 Task: Check the percentage active listings of master bedroom in the last 3 years.
Action: Mouse moved to (805, 179)
Screenshot: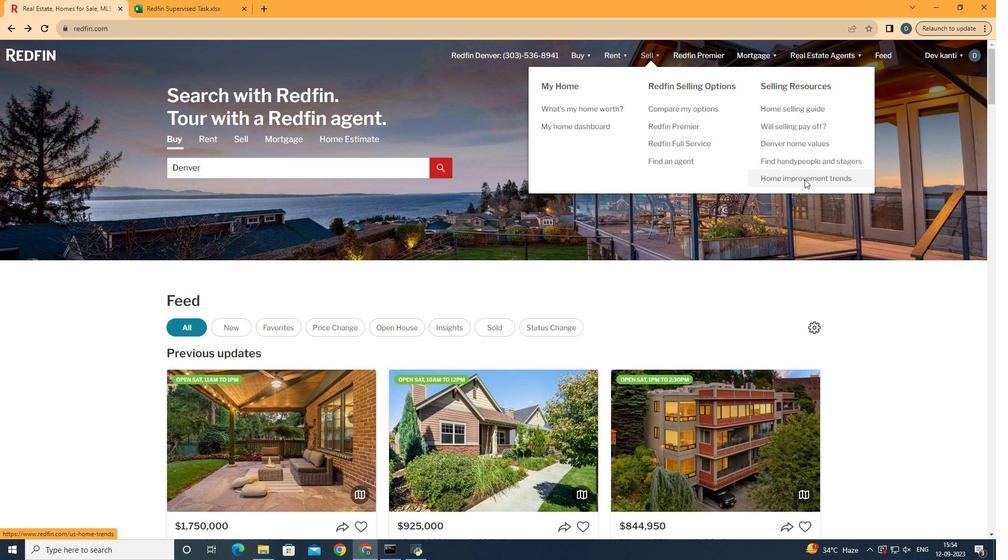 
Action: Mouse pressed left at (805, 179)
Screenshot: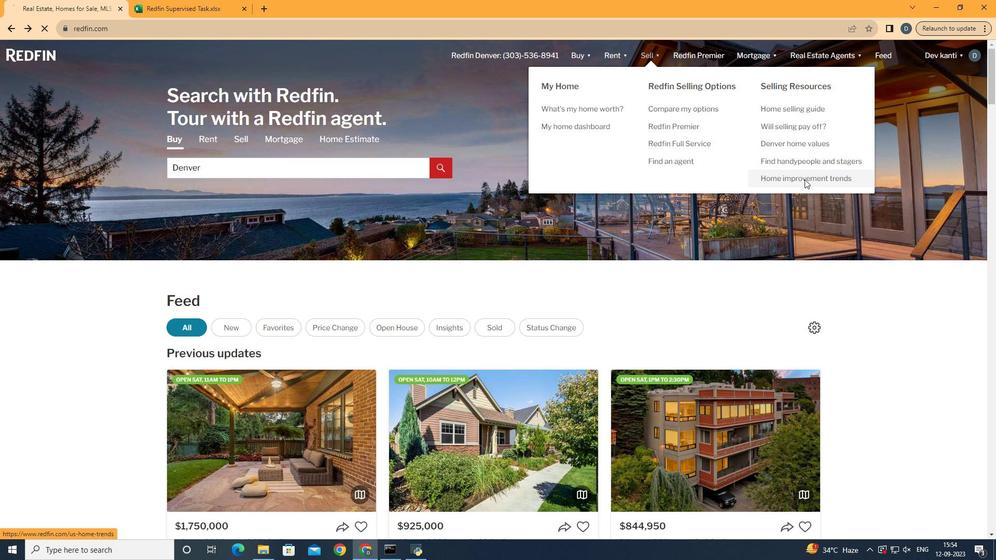 
Action: Mouse moved to (269, 199)
Screenshot: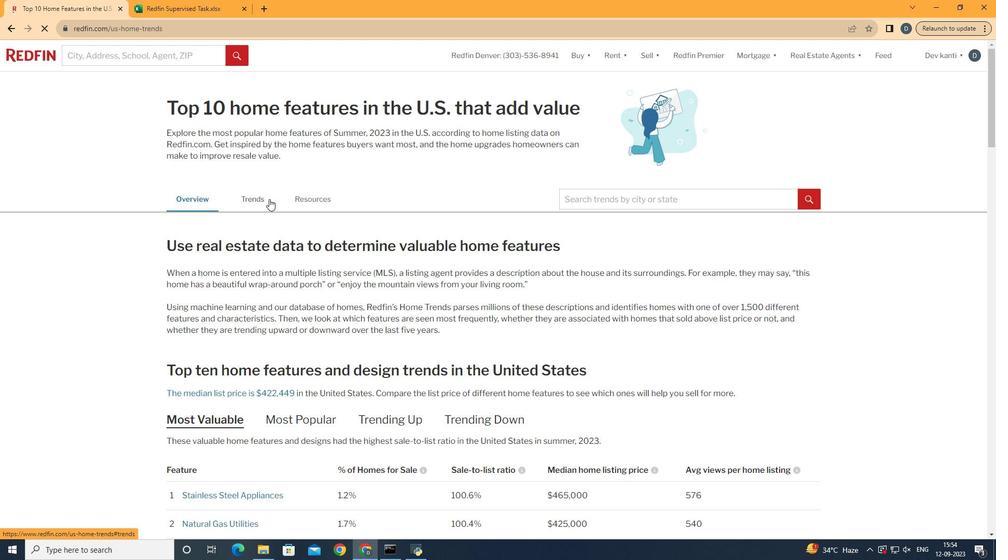 
Action: Mouse pressed left at (269, 199)
Screenshot: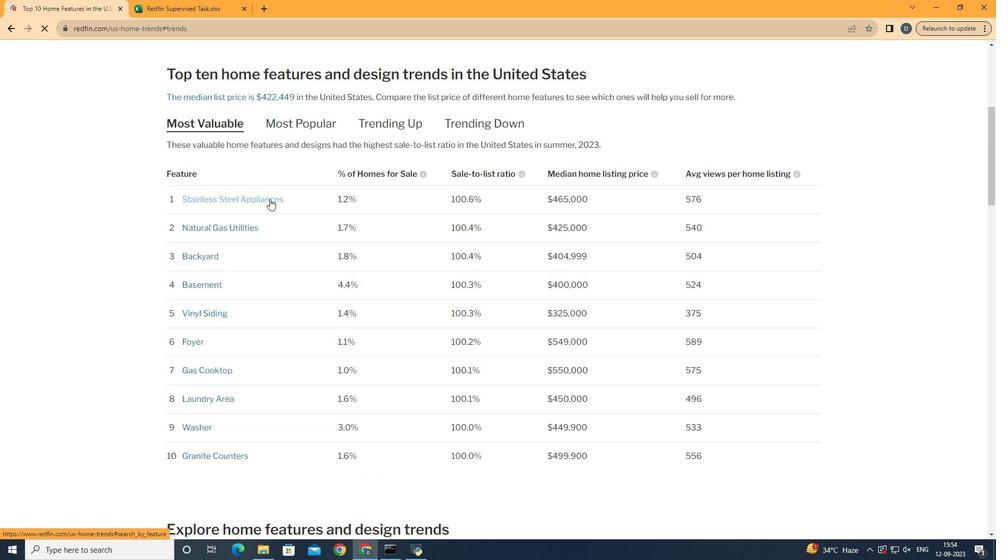 
Action: Mouse moved to (268, 200)
Screenshot: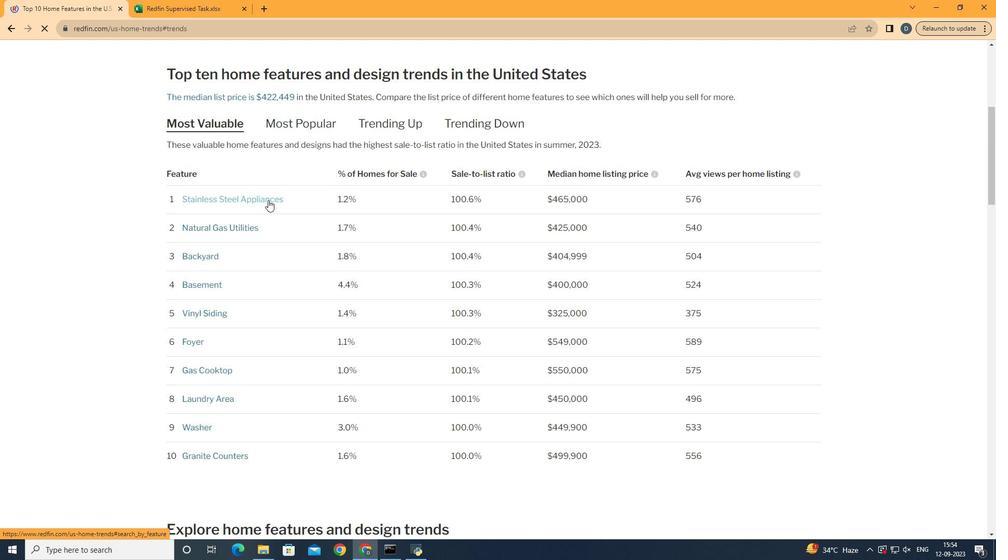 
Action: Mouse scrolled (268, 199) with delta (0, 0)
Screenshot: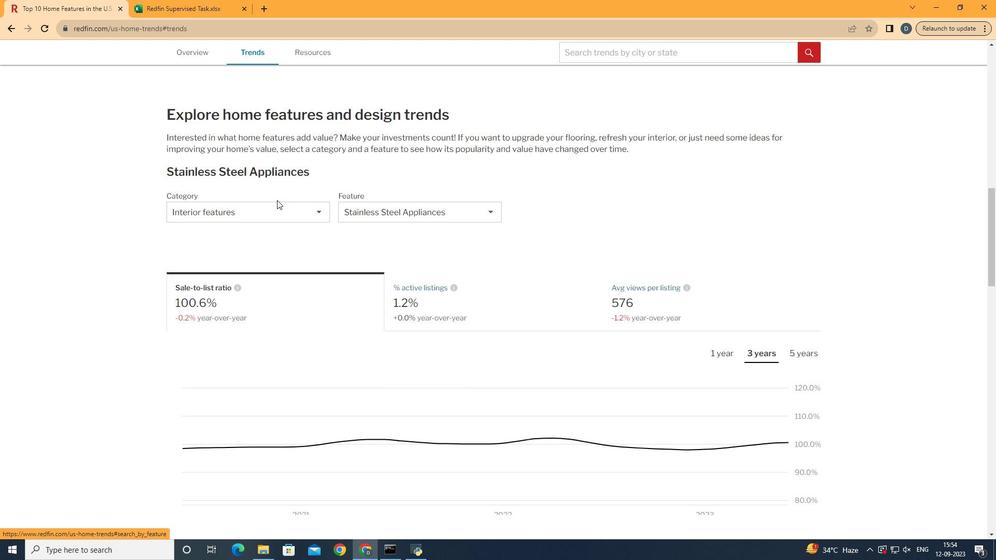 
Action: Mouse scrolled (268, 199) with delta (0, 0)
Screenshot: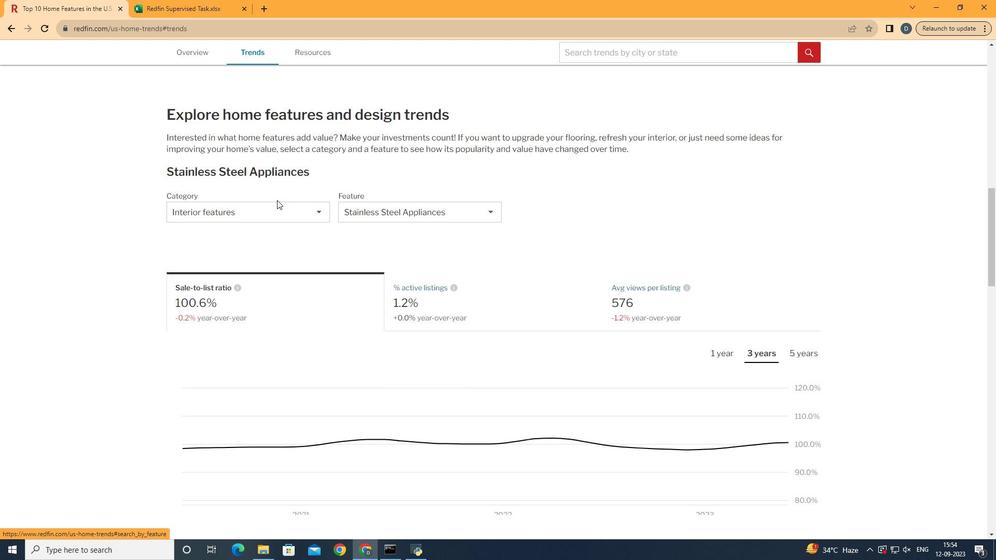 
Action: Mouse scrolled (268, 199) with delta (0, 0)
Screenshot: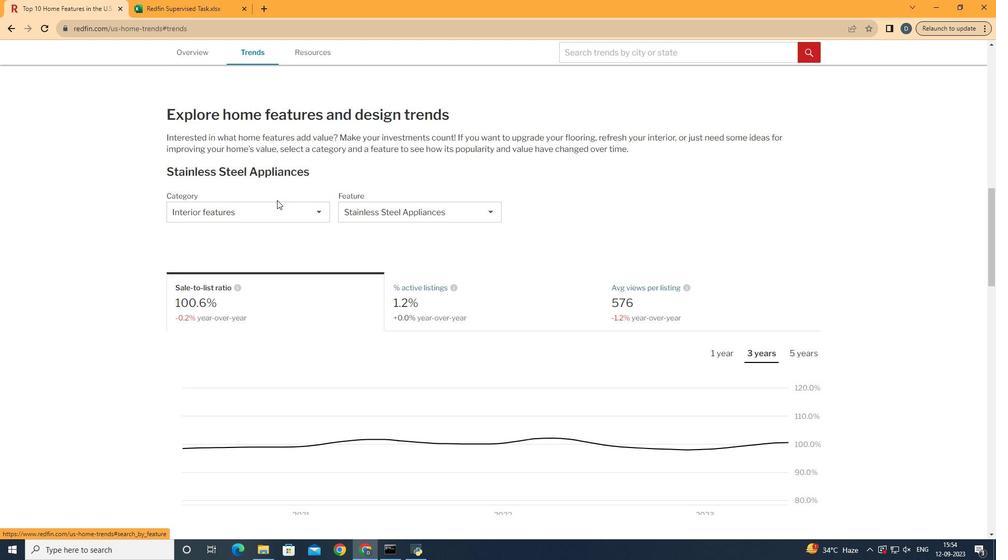 
Action: Mouse scrolled (268, 199) with delta (0, 0)
Screenshot: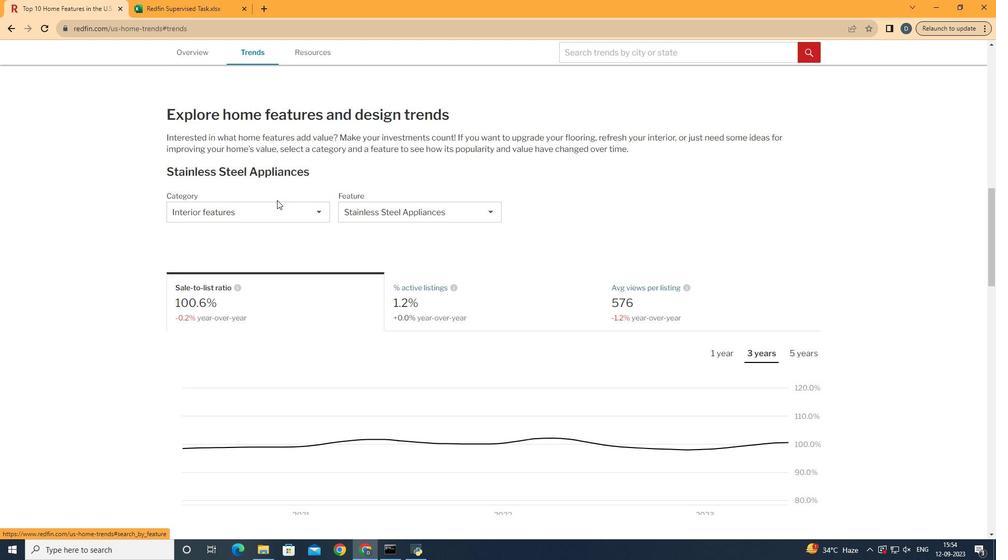 
Action: Mouse scrolled (268, 199) with delta (0, 0)
Screenshot: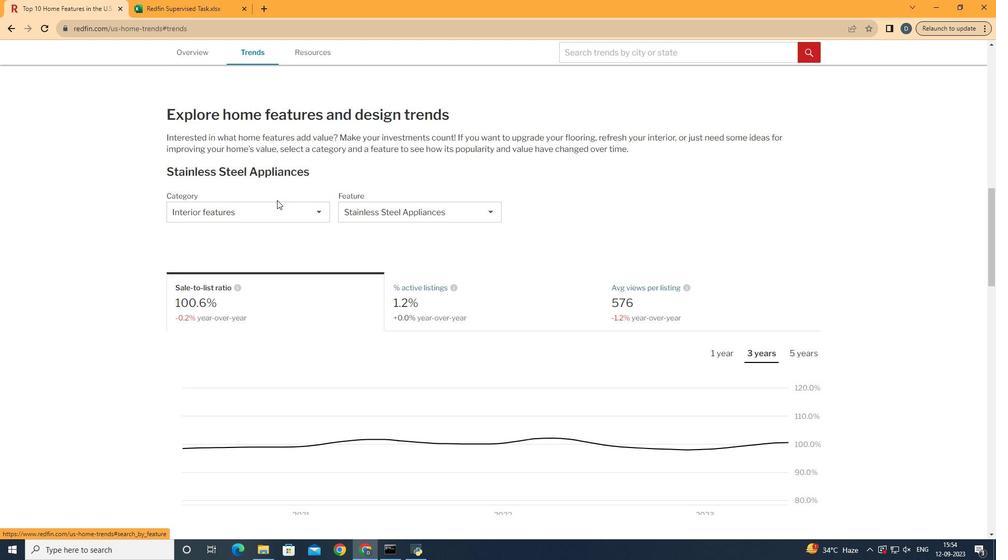 
Action: Mouse moved to (268, 200)
Screenshot: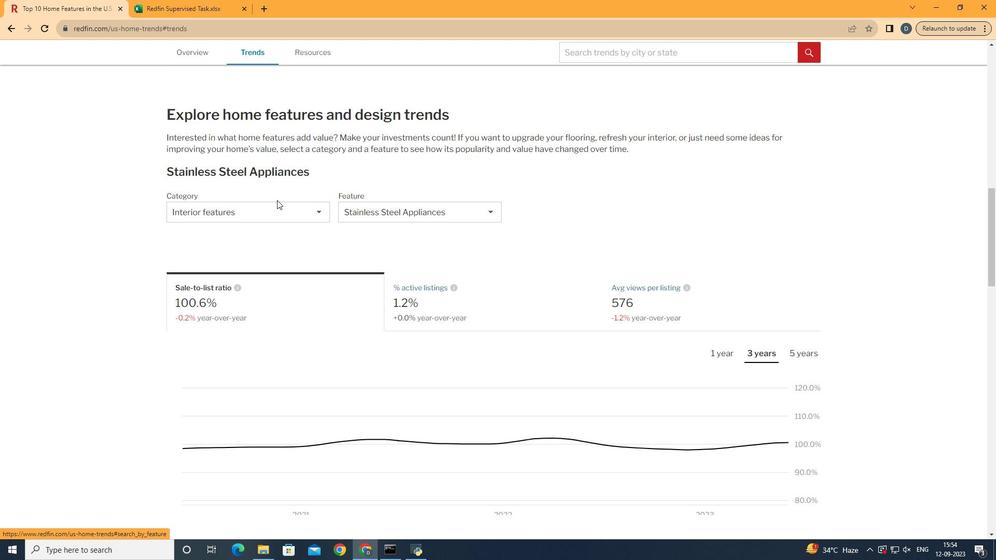 
Action: Mouse scrolled (268, 199) with delta (0, 0)
Screenshot: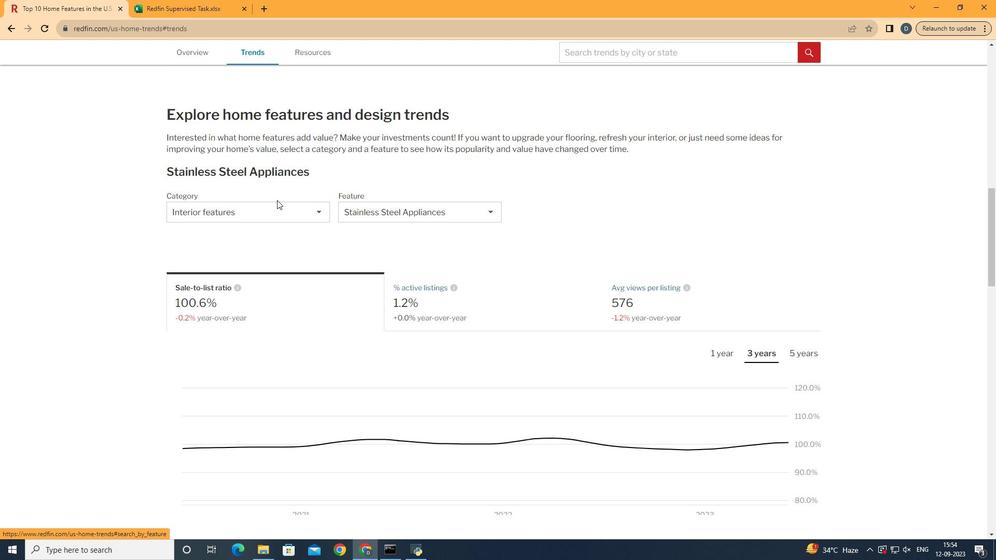 
Action: Mouse moved to (271, 200)
Screenshot: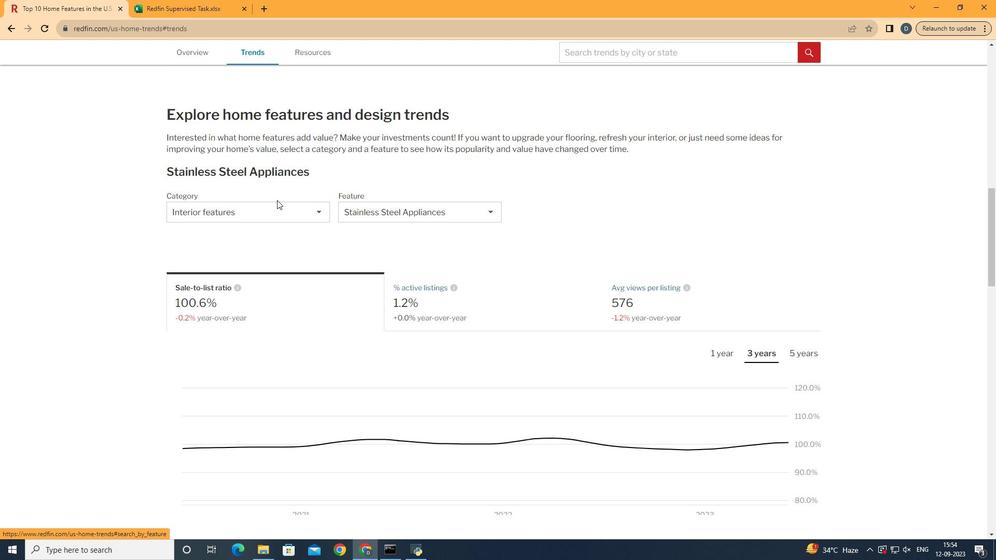 
Action: Mouse scrolled (271, 199) with delta (0, 0)
Screenshot: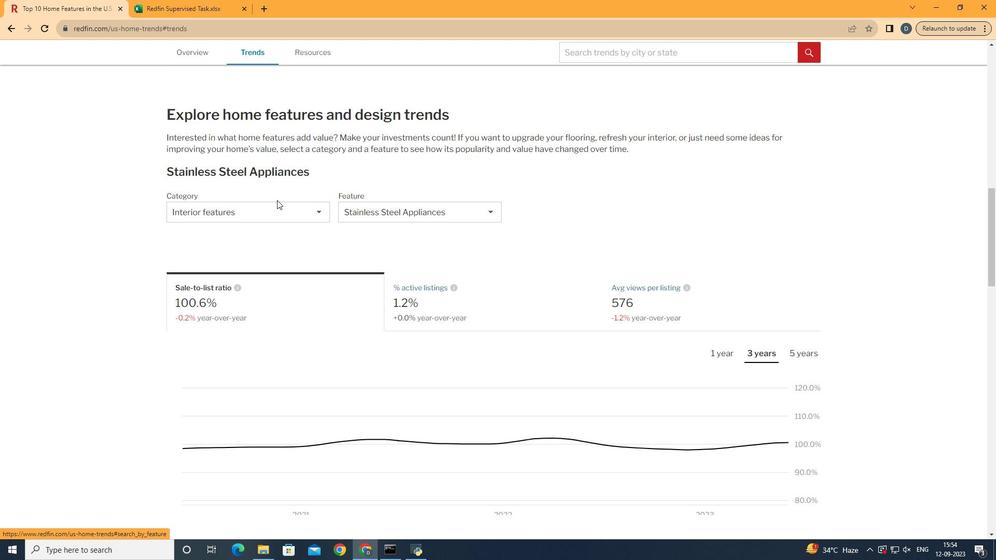 
Action: Mouse moved to (275, 200)
Screenshot: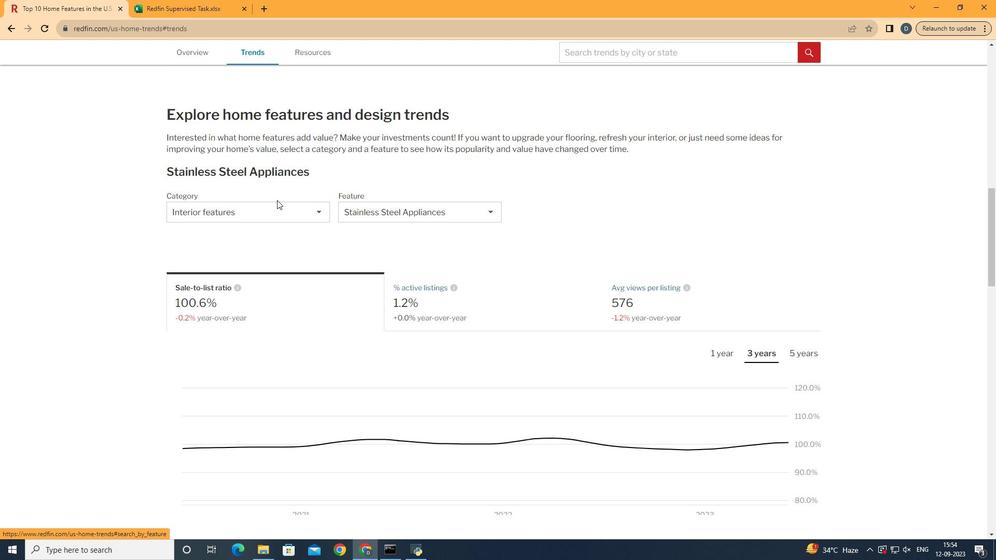 
Action: Mouse scrolled (275, 199) with delta (0, 0)
Screenshot: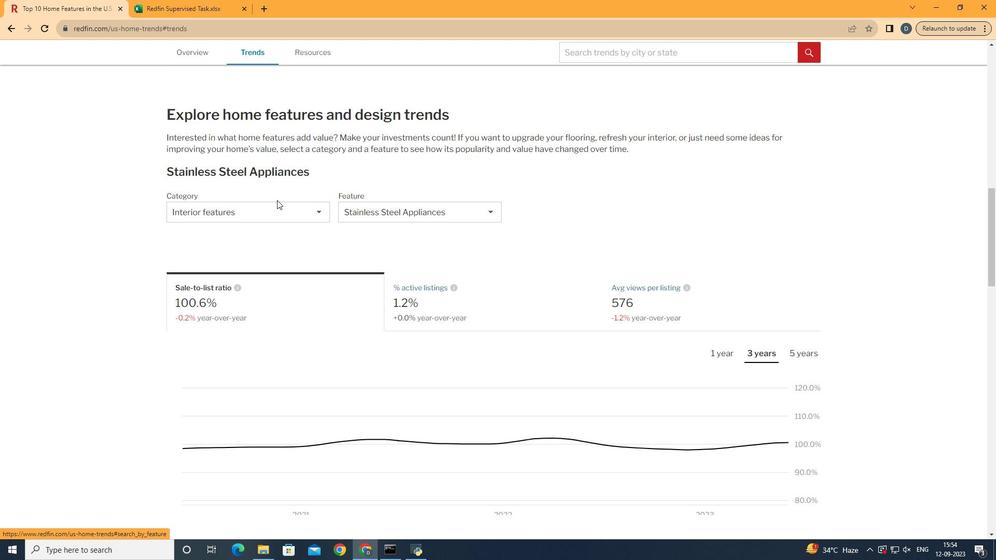 
Action: Mouse moved to (276, 200)
Screenshot: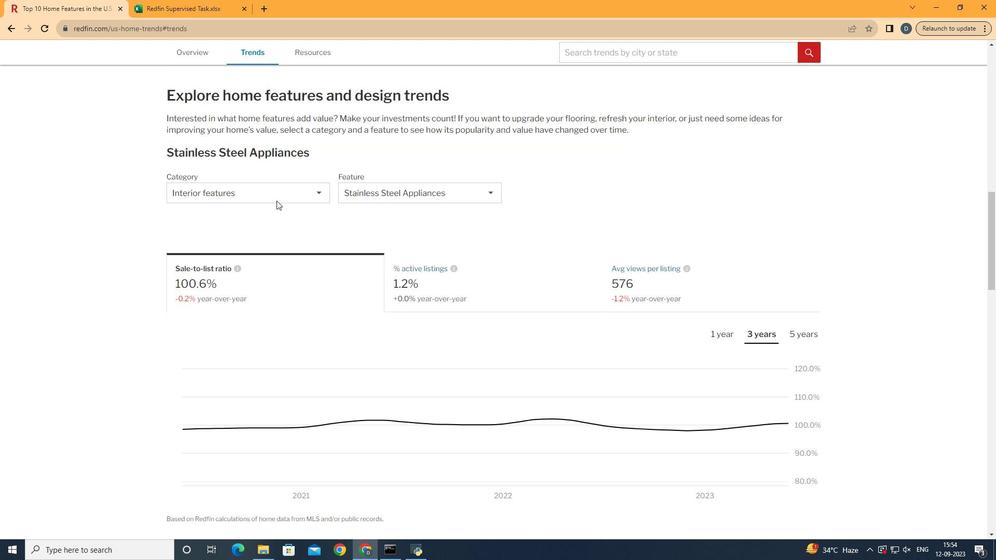 
Action: Mouse scrolled (276, 200) with delta (0, 0)
Screenshot: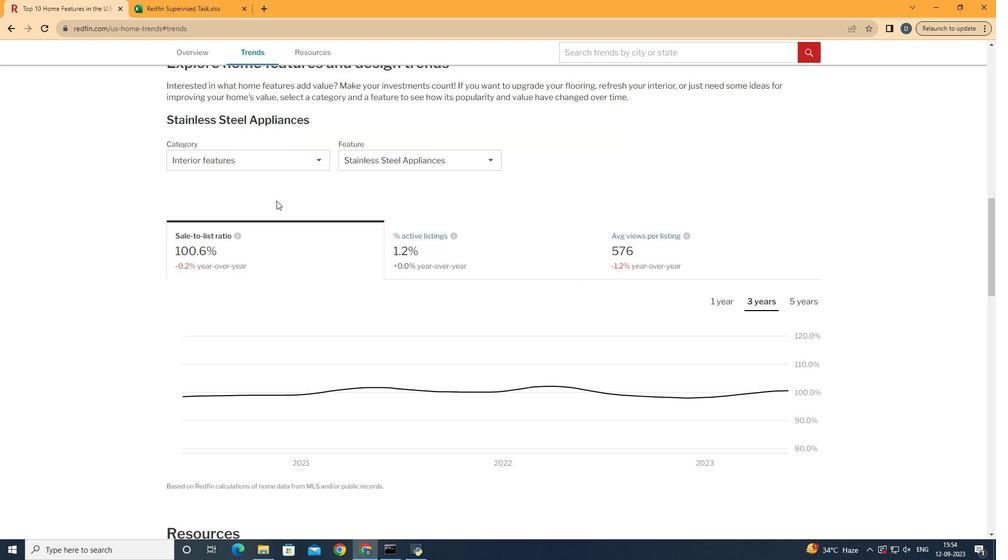 
Action: Mouse moved to (290, 165)
Screenshot: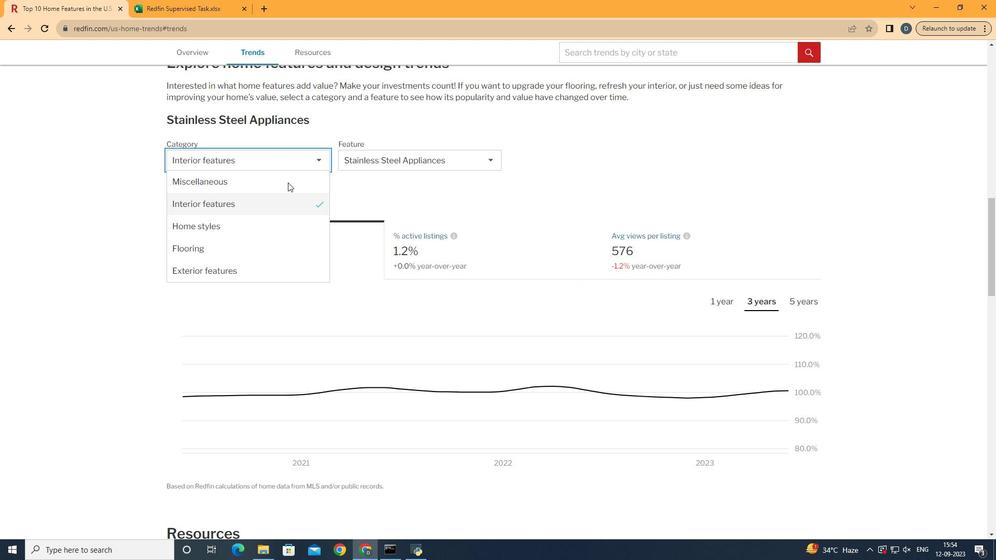 
Action: Mouse pressed left at (290, 165)
Screenshot: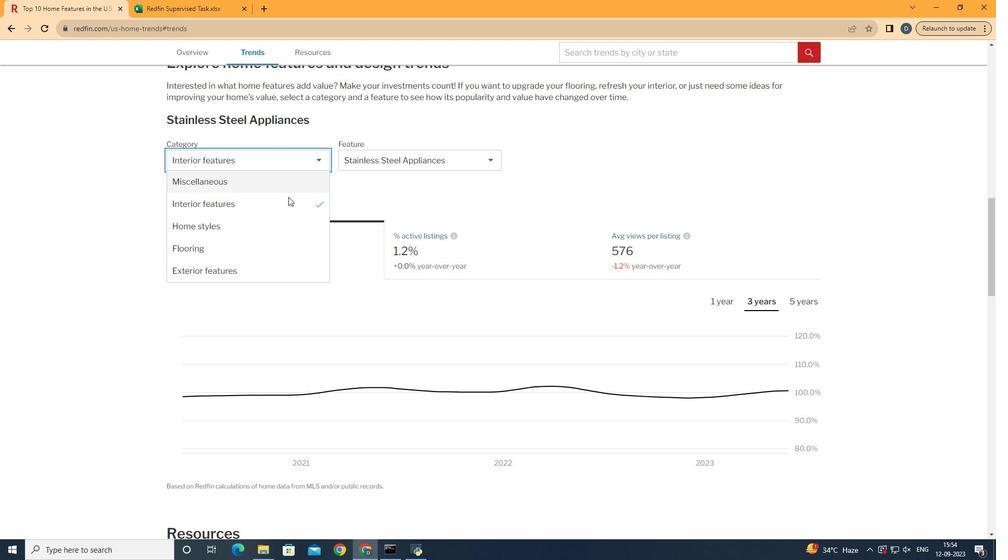 
Action: Mouse moved to (289, 212)
Screenshot: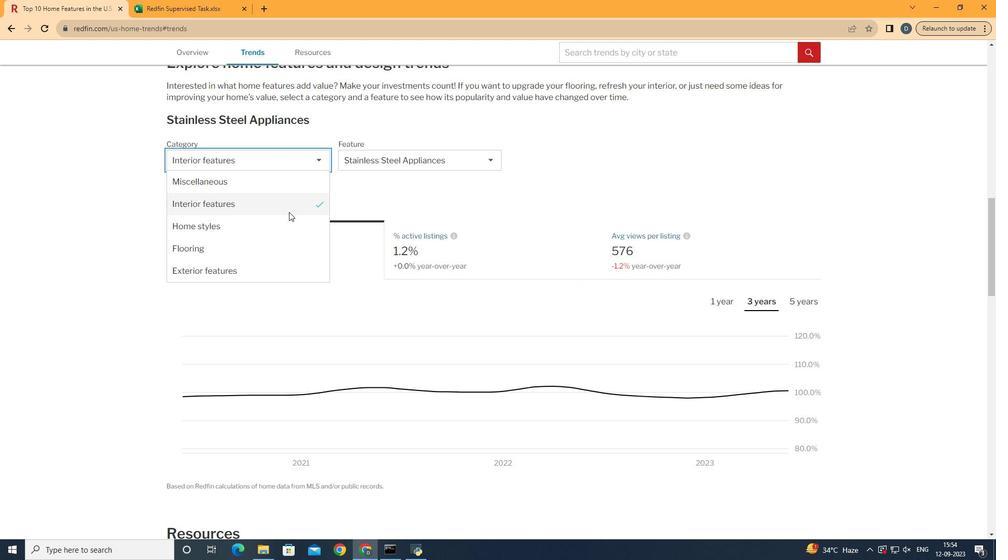 
Action: Mouse pressed left at (289, 212)
Screenshot: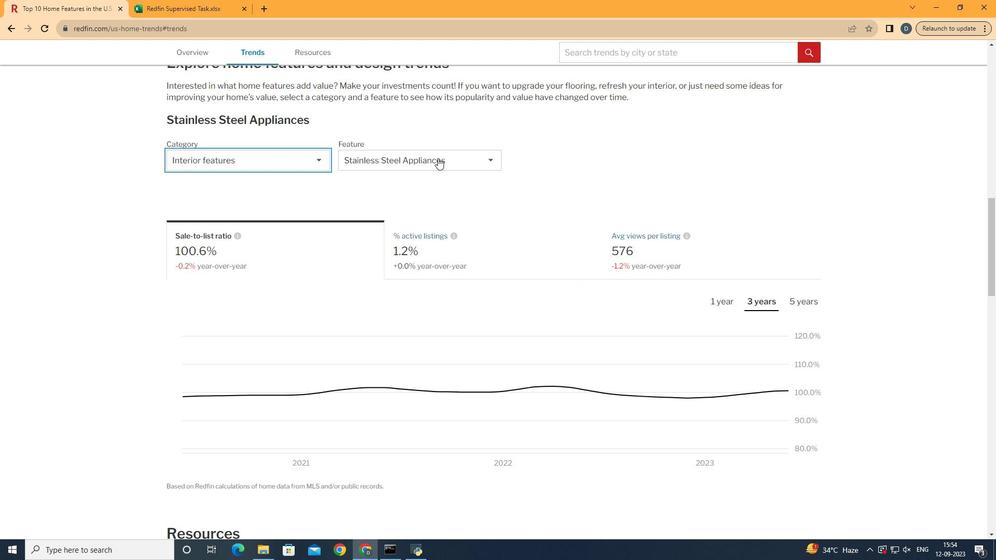 
Action: Mouse moved to (442, 156)
Screenshot: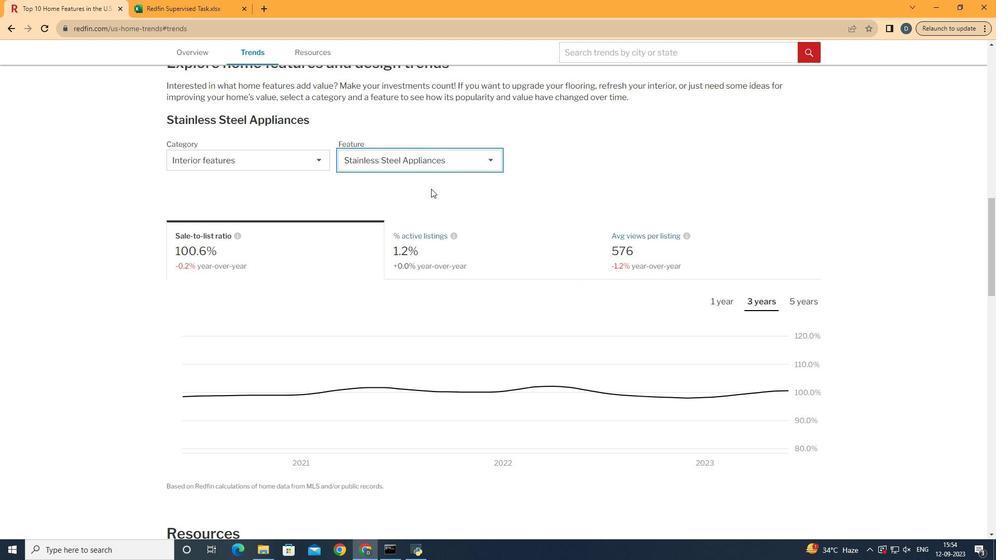 
Action: Mouse pressed left at (442, 156)
Screenshot: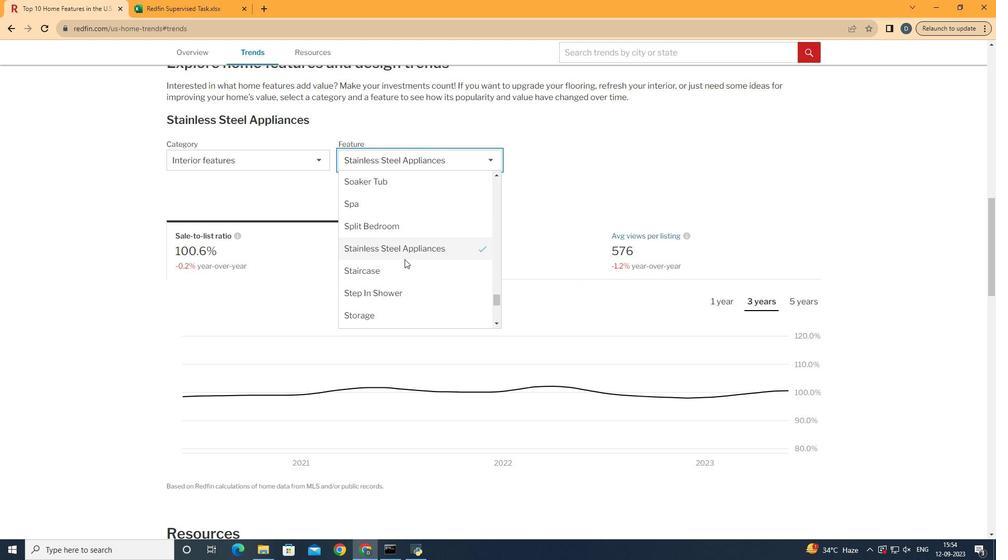 
Action: Mouse moved to (404, 259)
Screenshot: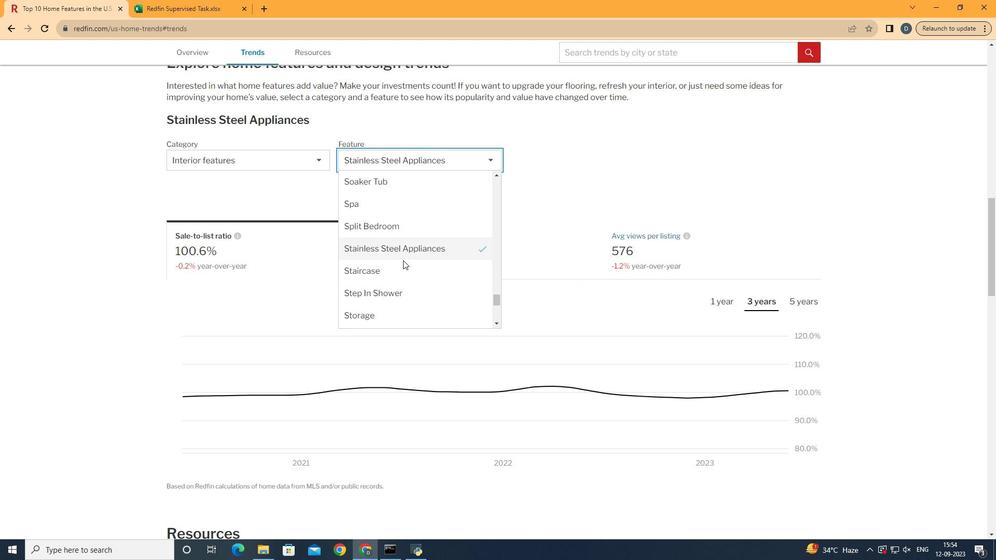 
Action: Mouse scrolled (404, 260) with delta (0, 0)
Screenshot: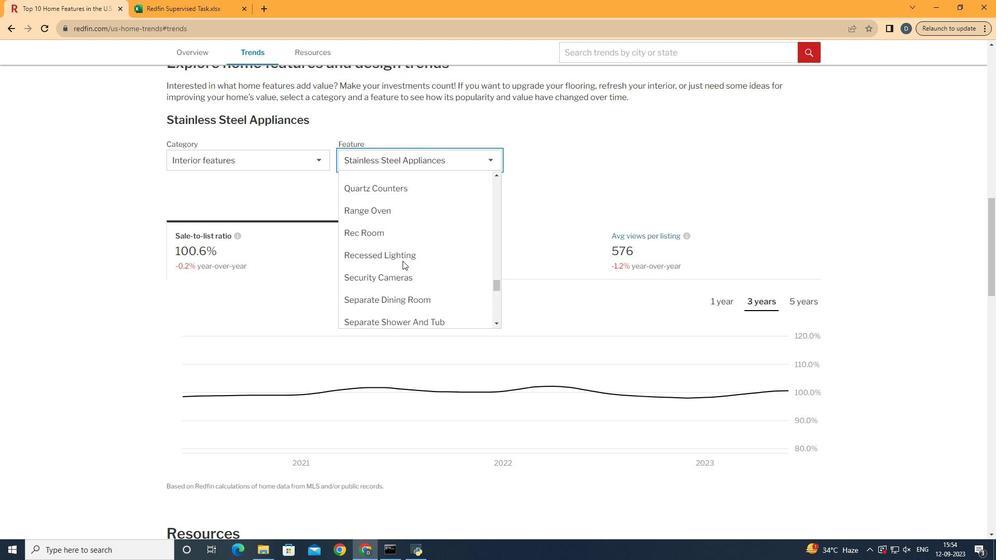 
Action: Mouse moved to (403, 260)
Screenshot: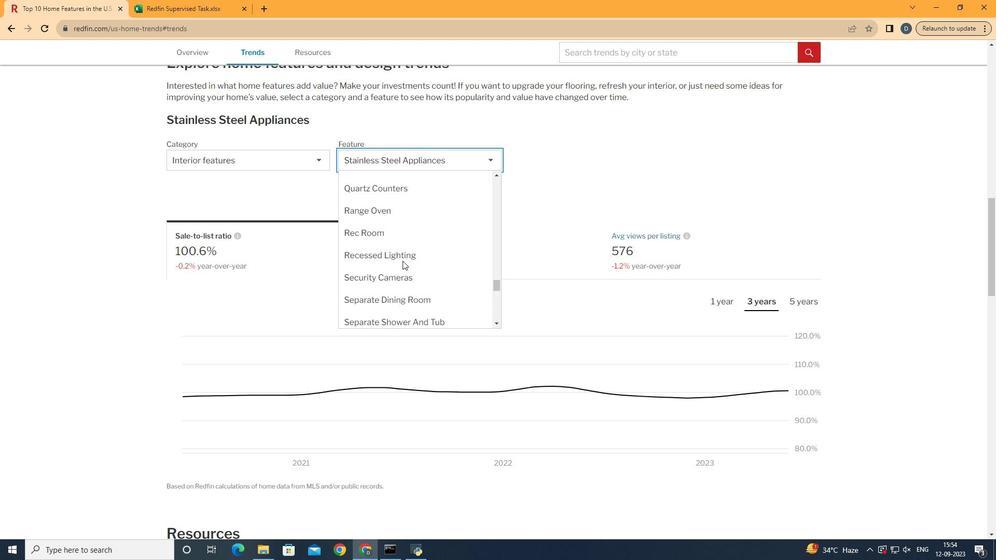 
Action: Mouse scrolled (403, 260) with delta (0, 0)
Screenshot: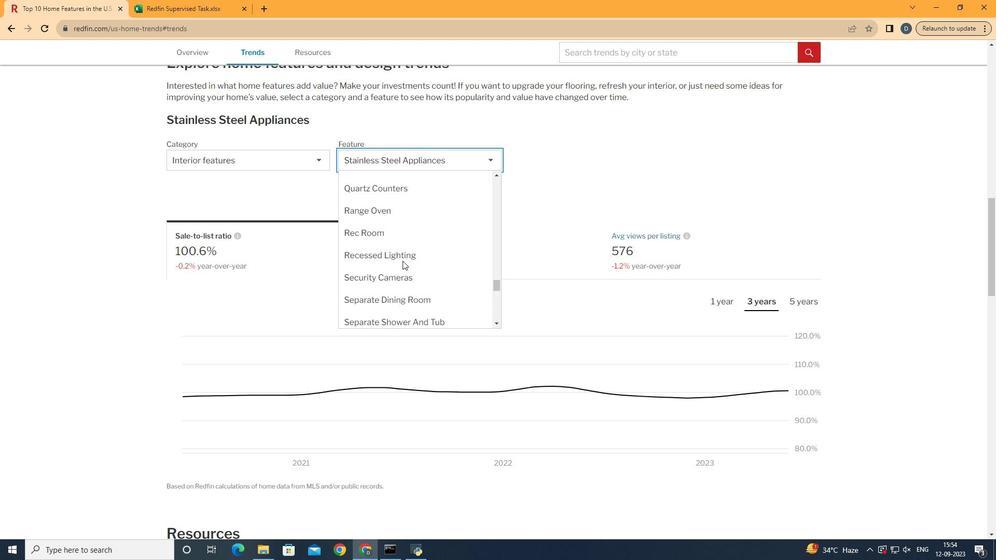 
Action: Mouse moved to (403, 260)
Screenshot: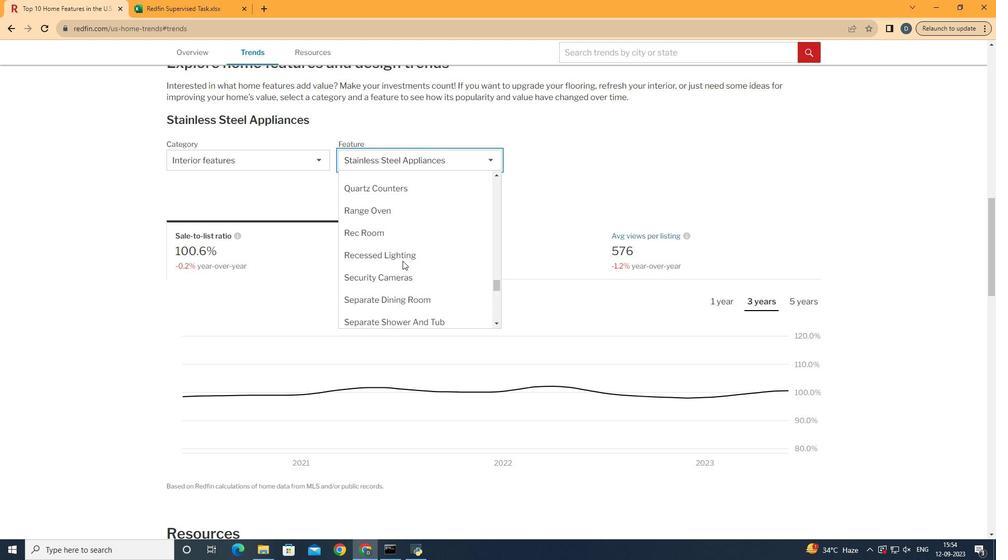 
Action: Mouse scrolled (403, 261) with delta (0, 0)
Screenshot: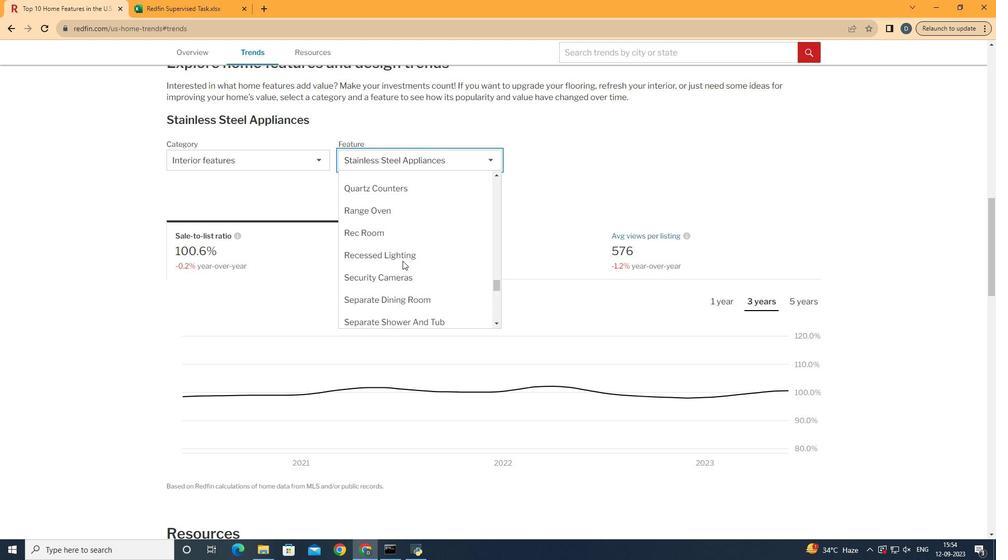 
Action: Mouse moved to (402, 261)
Screenshot: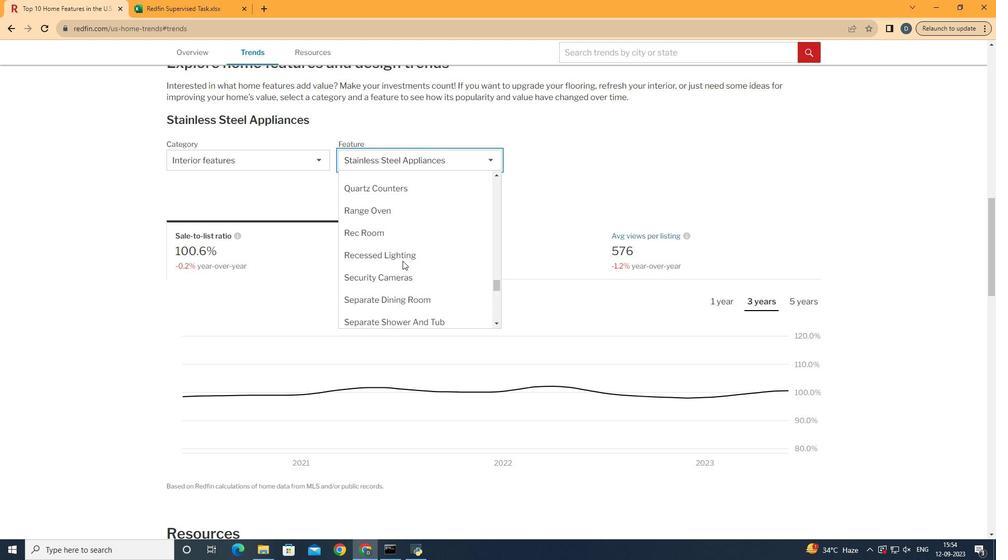 
Action: Mouse scrolled (402, 261) with delta (0, 0)
Screenshot: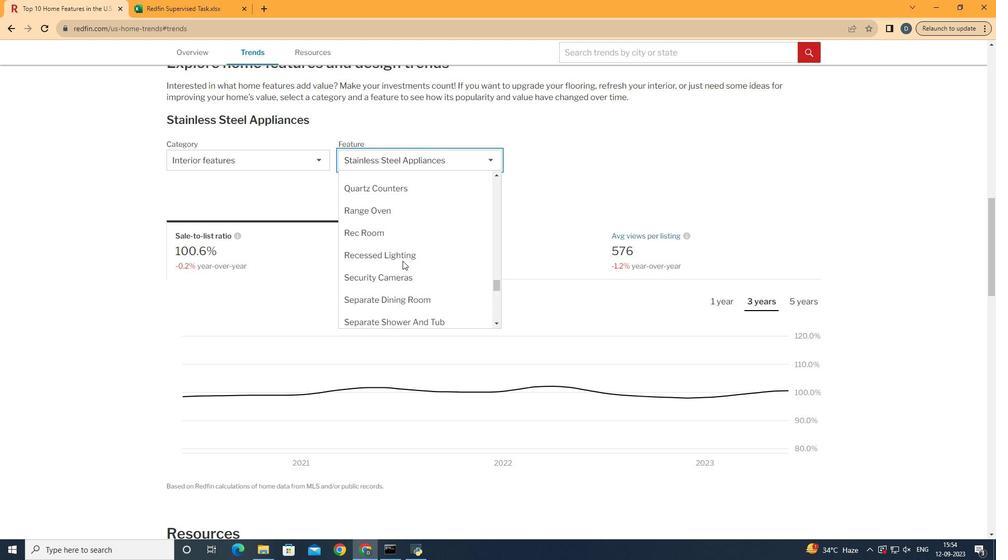 
Action: Mouse scrolled (402, 261) with delta (0, 0)
Screenshot: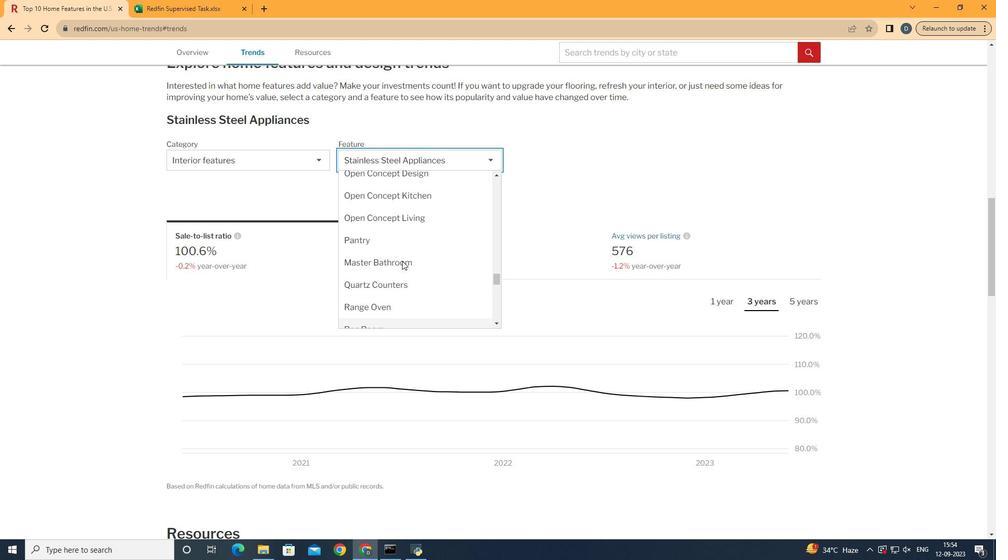 
Action: Mouse scrolled (402, 261) with delta (0, 0)
Screenshot: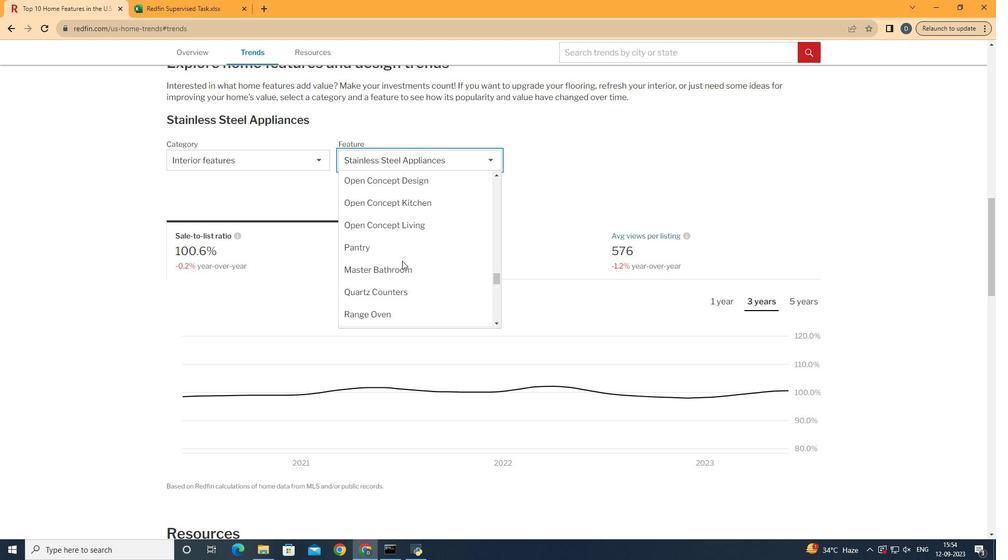 
Action: Mouse moved to (402, 261)
Screenshot: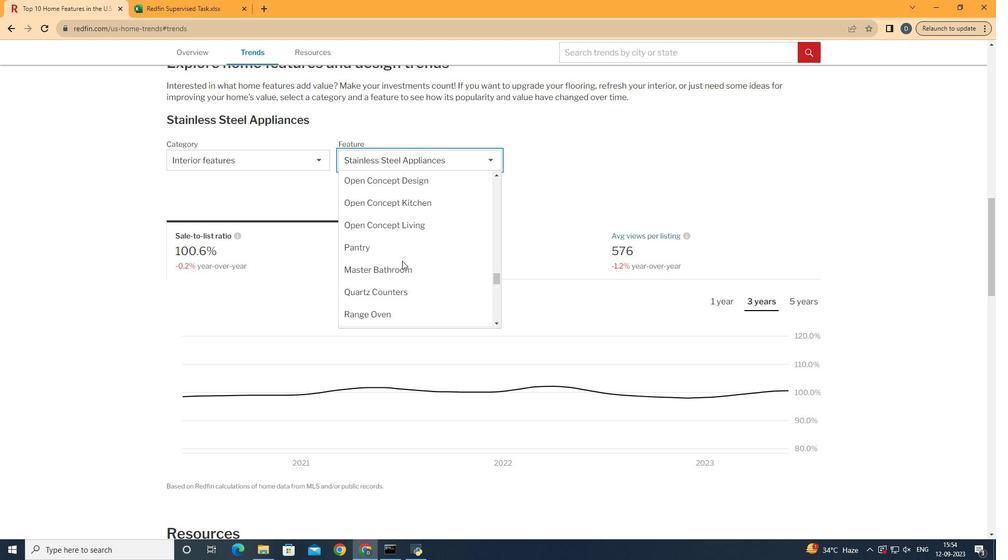 
Action: Mouse scrolled (402, 261) with delta (0, 0)
Screenshot: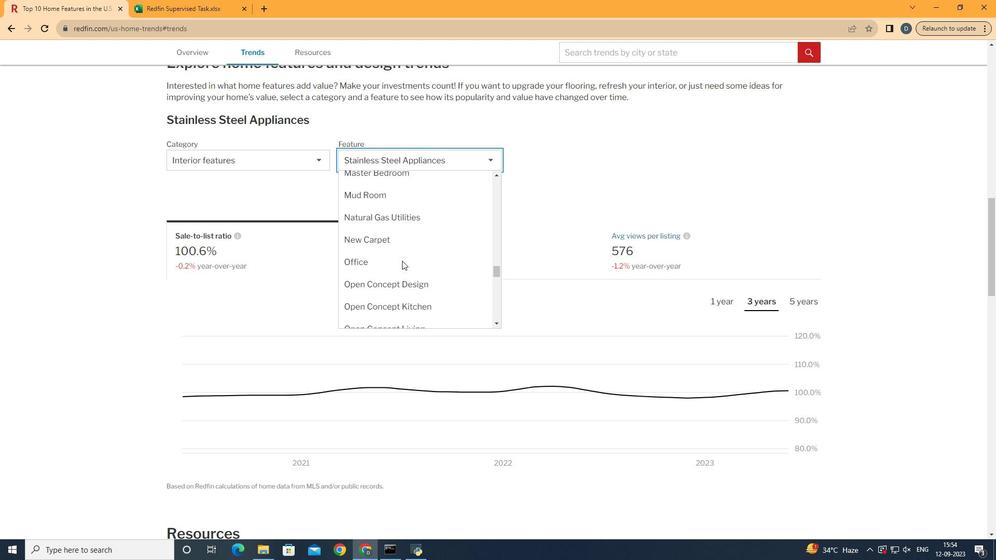
Action: Mouse scrolled (402, 261) with delta (0, 0)
Screenshot: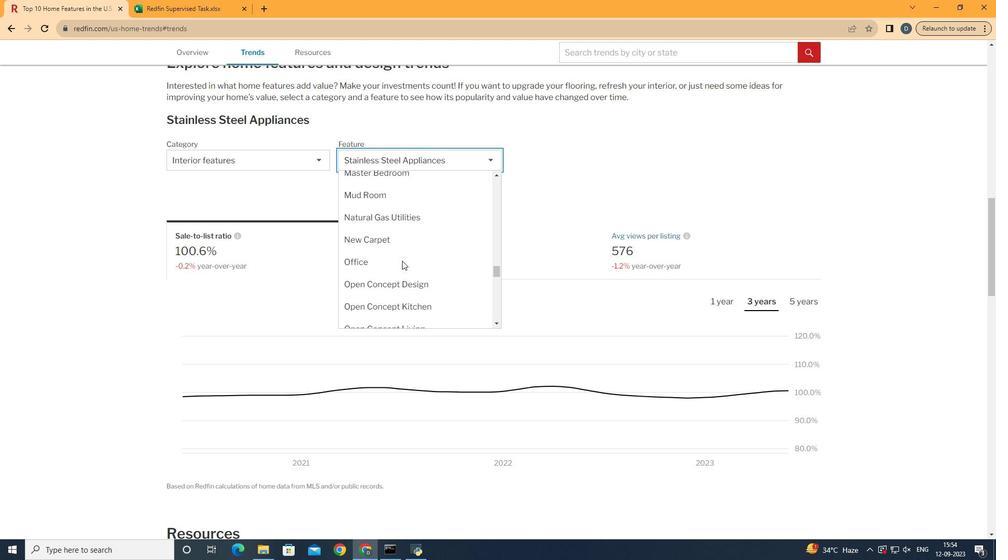 
Action: Mouse scrolled (402, 261) with delta (0, 0)
Screenshot: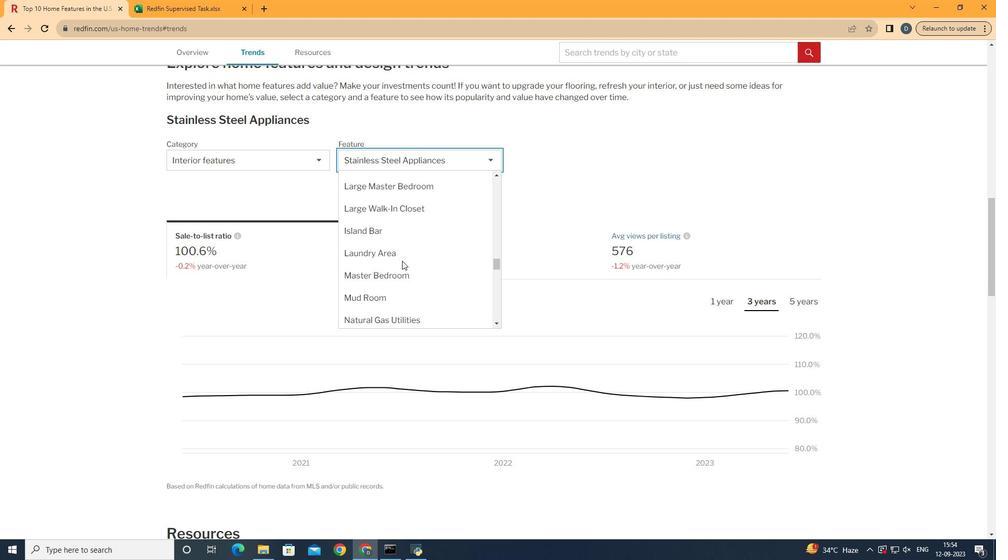 
Action: Mouse scrolled (402, 261) with delta (0, 0)
Screenshot: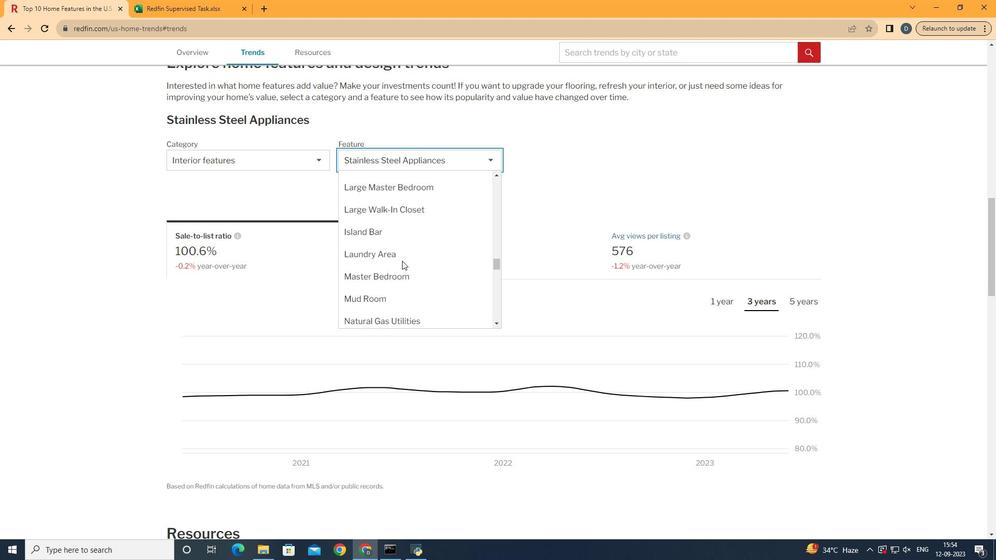 
Action: Mouse moved to (421, 277)
Screenshot: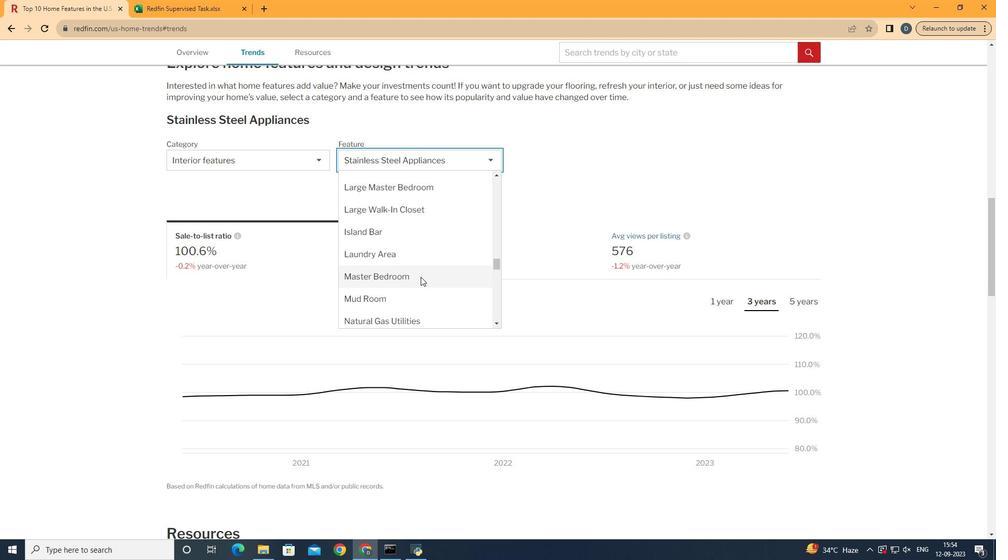 
Action: Mouse pressed left at (421, 277)
Screenshot: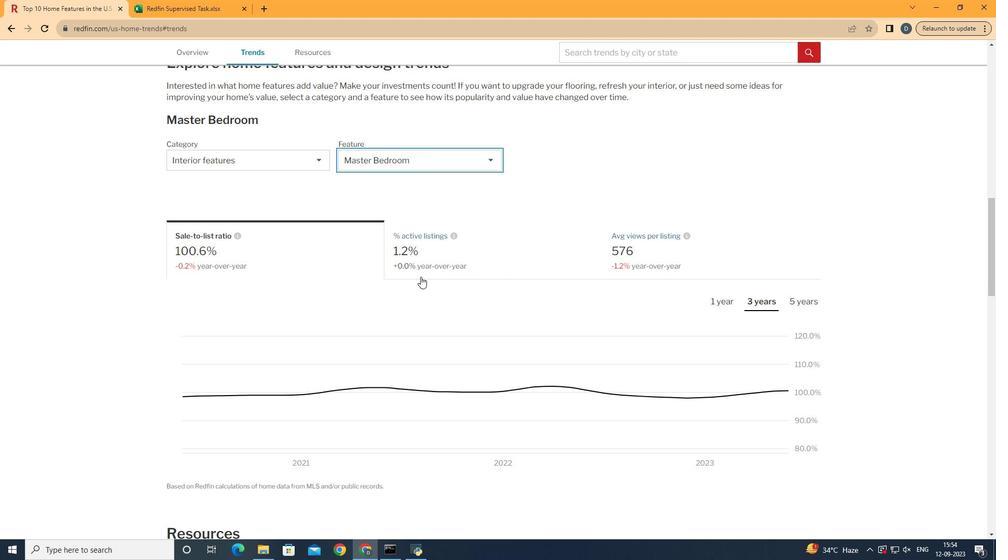 
Action: Mouse moved to (513, 251)
Screenshot: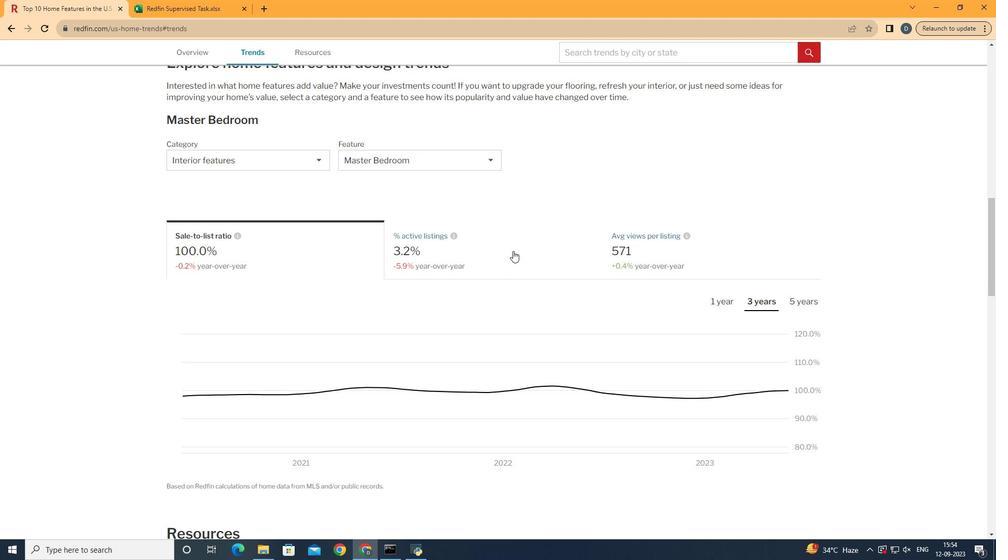 
Action: Mouse pressed left at (513, 251)
Screenshot: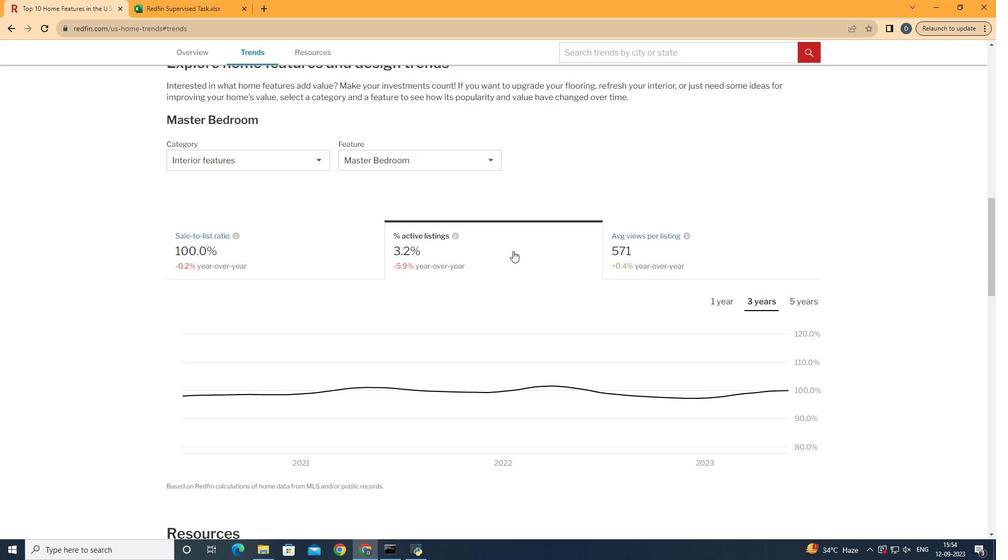 
Action: Mouse moved to (761, 297)
Screenshot: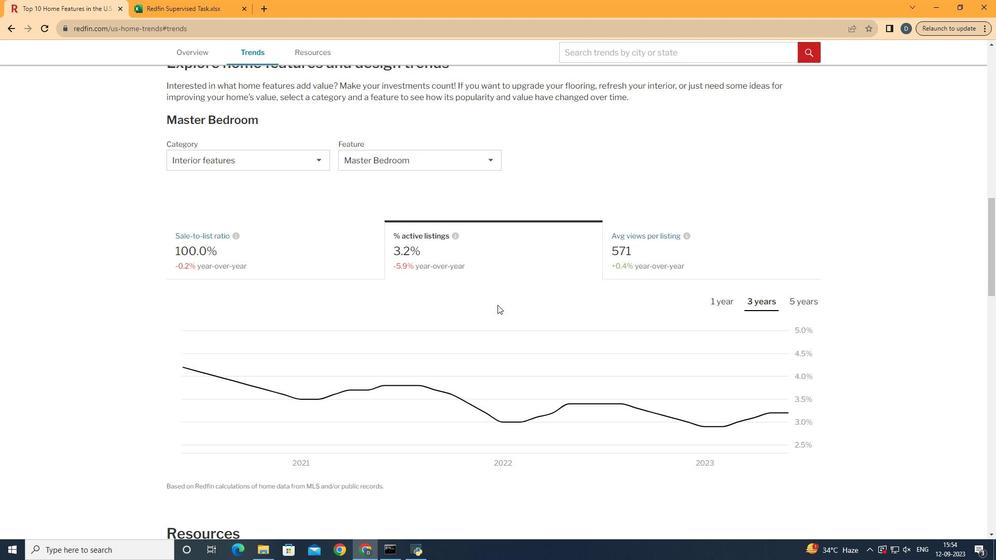 
Action: Mouse pressed left at (761, 297)
Screenshot: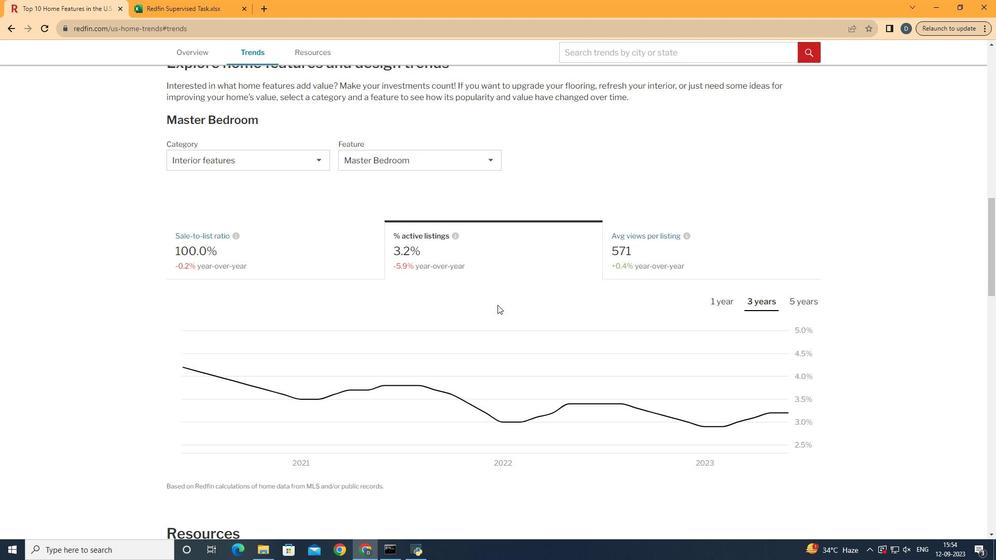 
Action: Mouse moved to (784, 382)
Screenshot: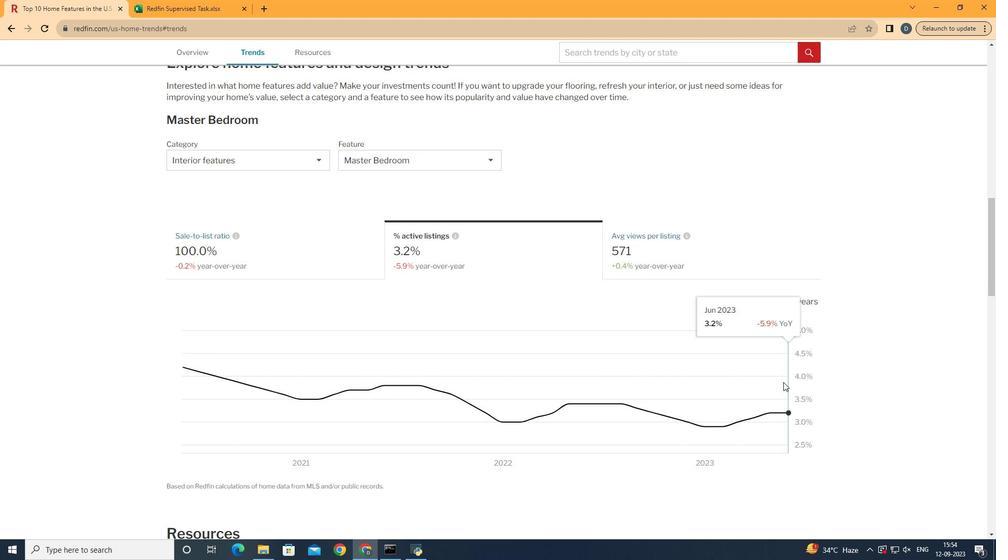 
